 Task: Add Boiron Arnica 30C Bonus Pack to the cart.
Action: Mouse moved to (289, 144)
Screenshot: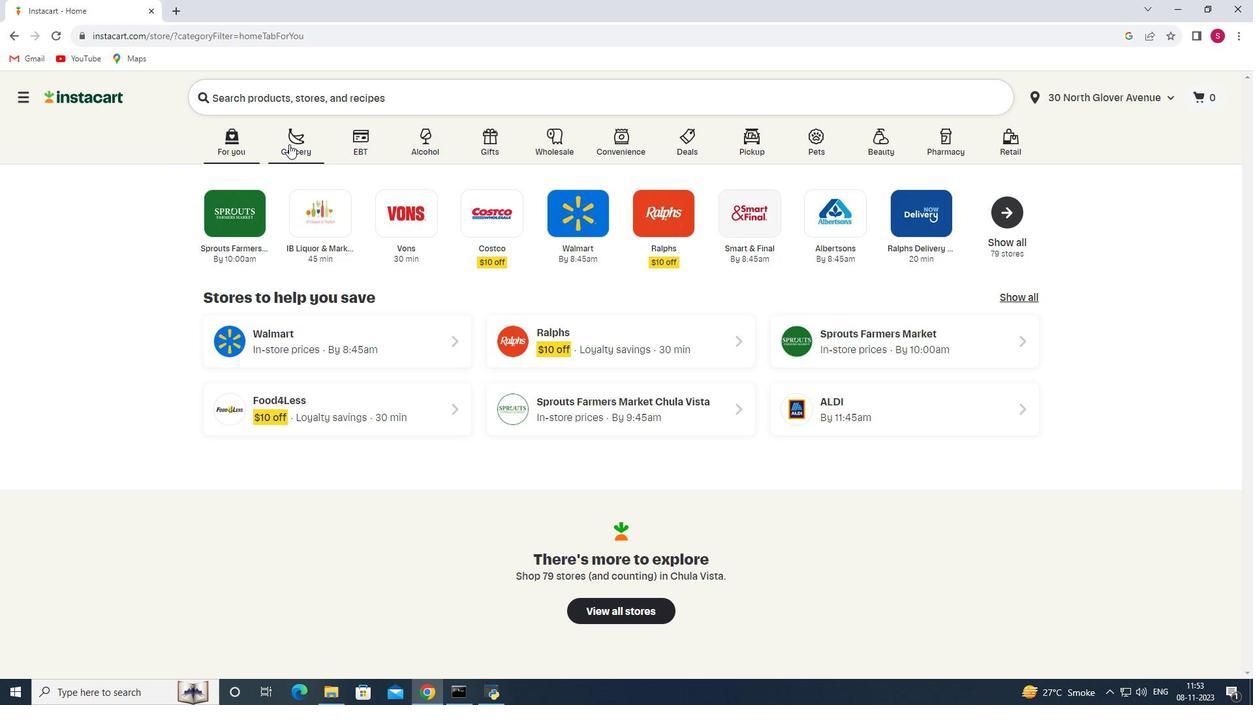 
Action: Mouse pressed left at (289, 144)
Screenshot: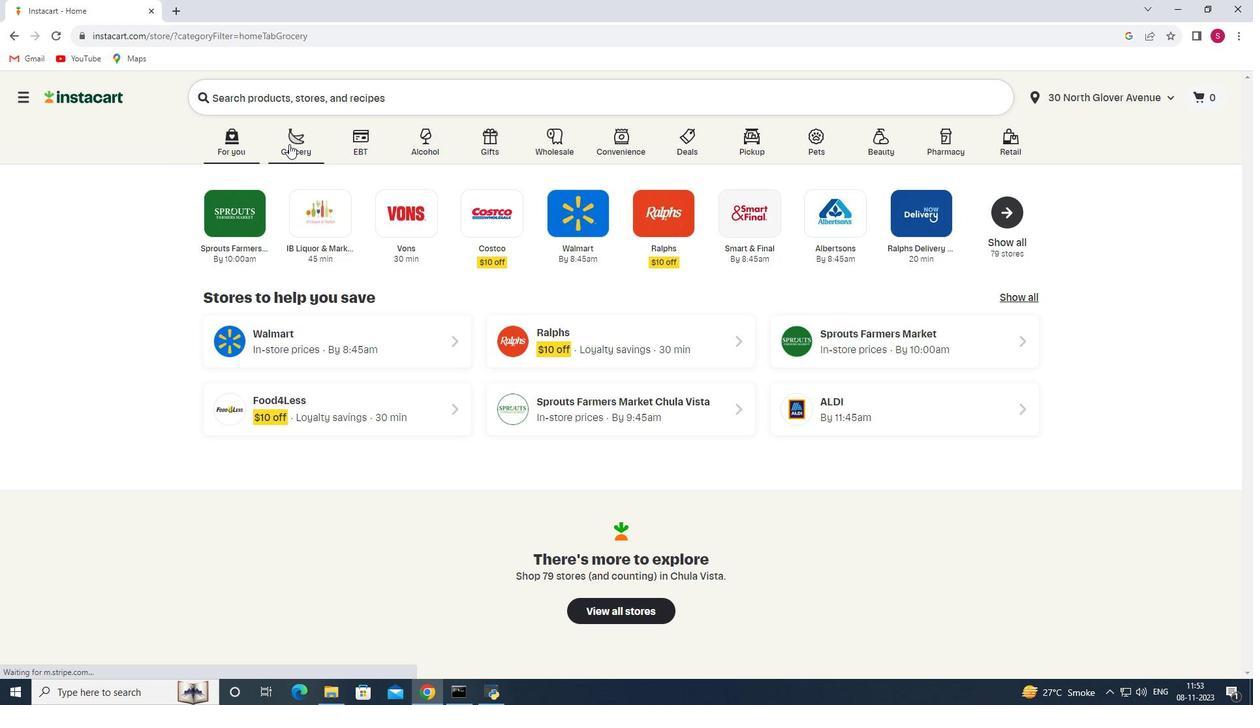 
Action: Mouse moved to (303, 375)
Screenshot: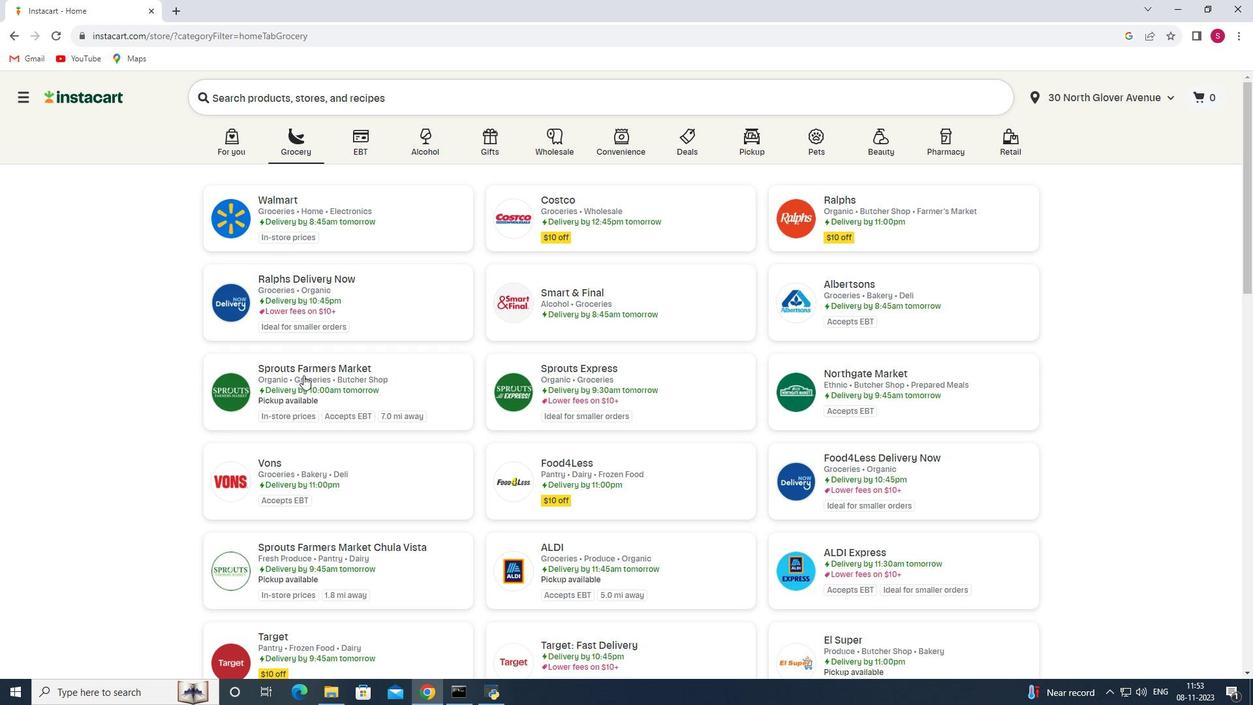 
Action: Mouse pressed left at (303, 375)
Screenshot: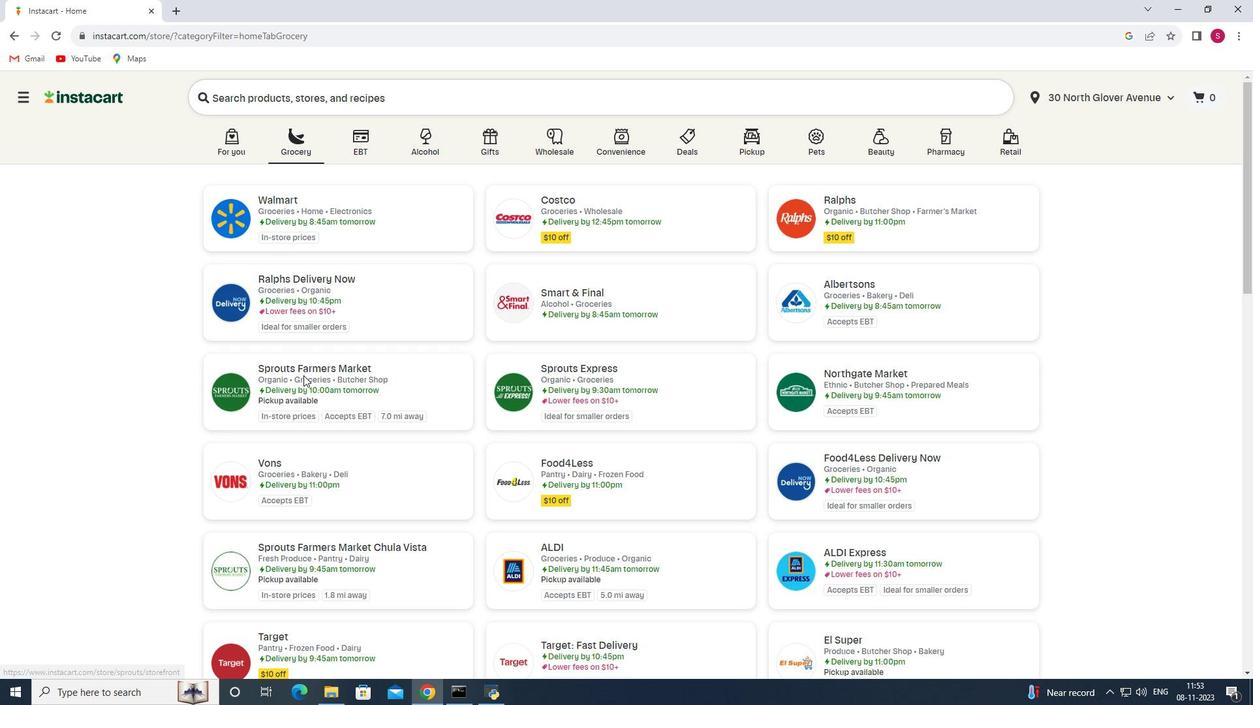 
Action: Mouse moved to (114, 368)
Screenshot: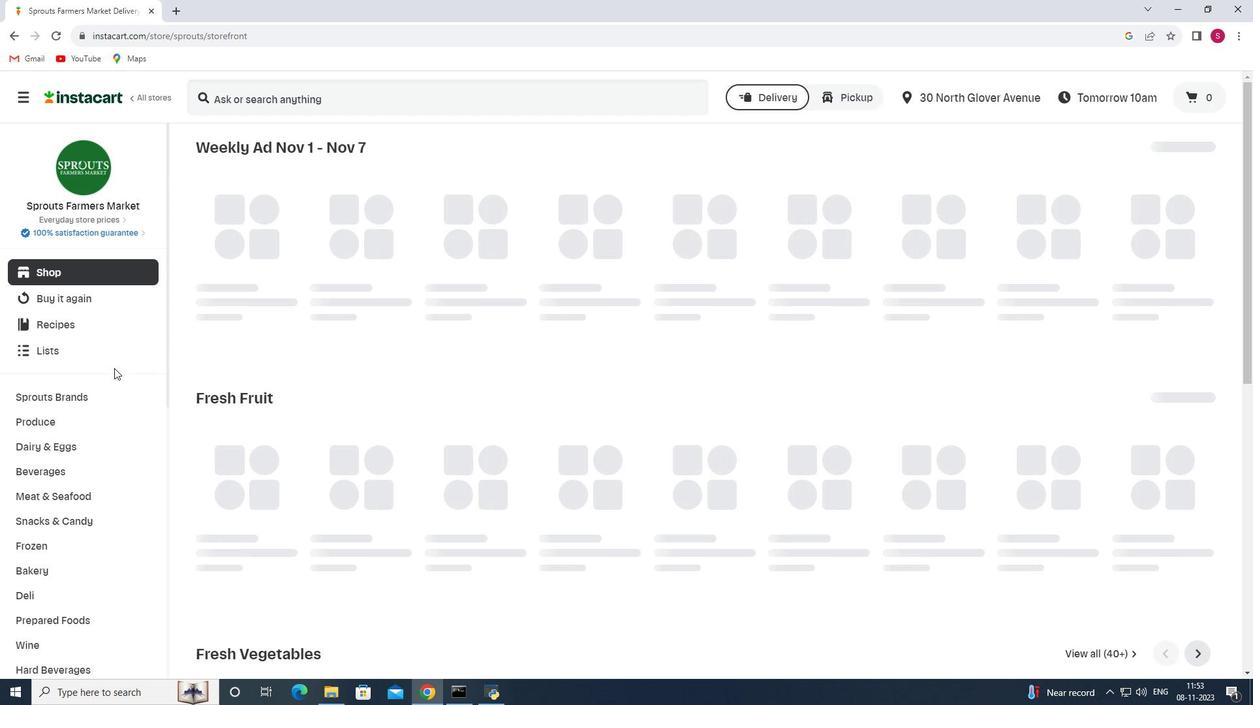 
Action: Mouse scrolled (114, 367) with delta (0, 0)
Screenshot: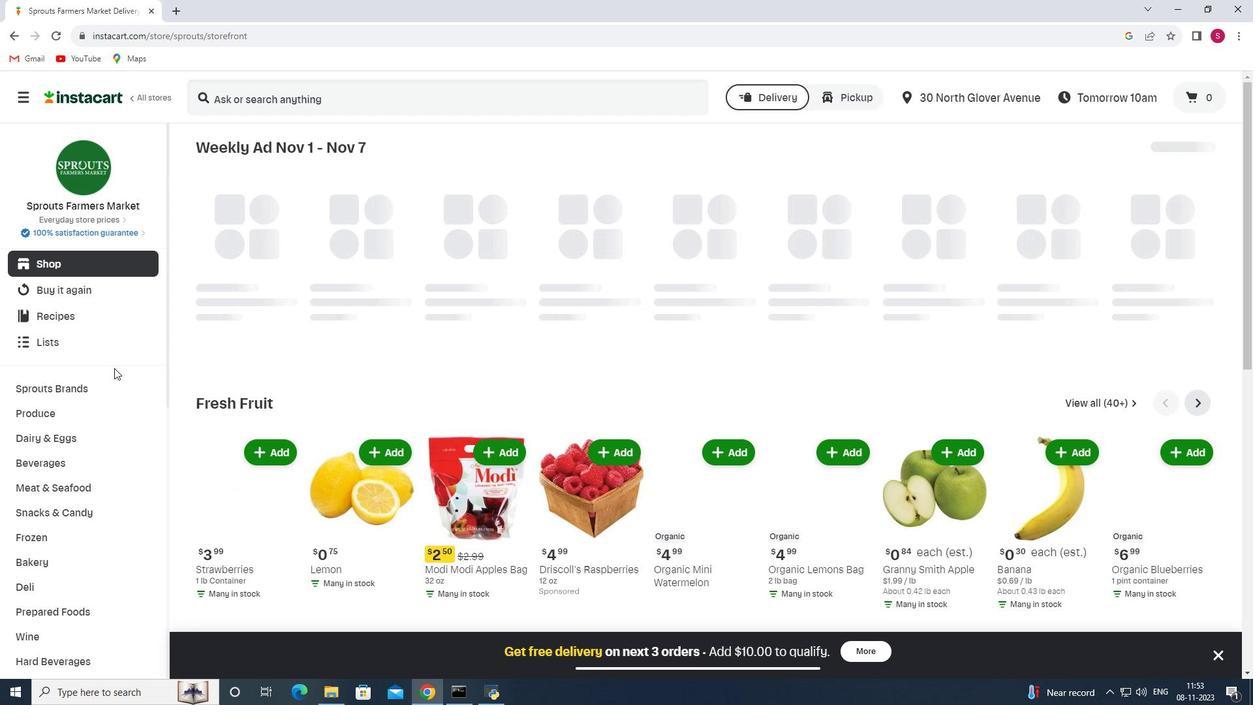 
Action: Mouse scrolled (114, 367) with delta (0, 0)
Screenshot: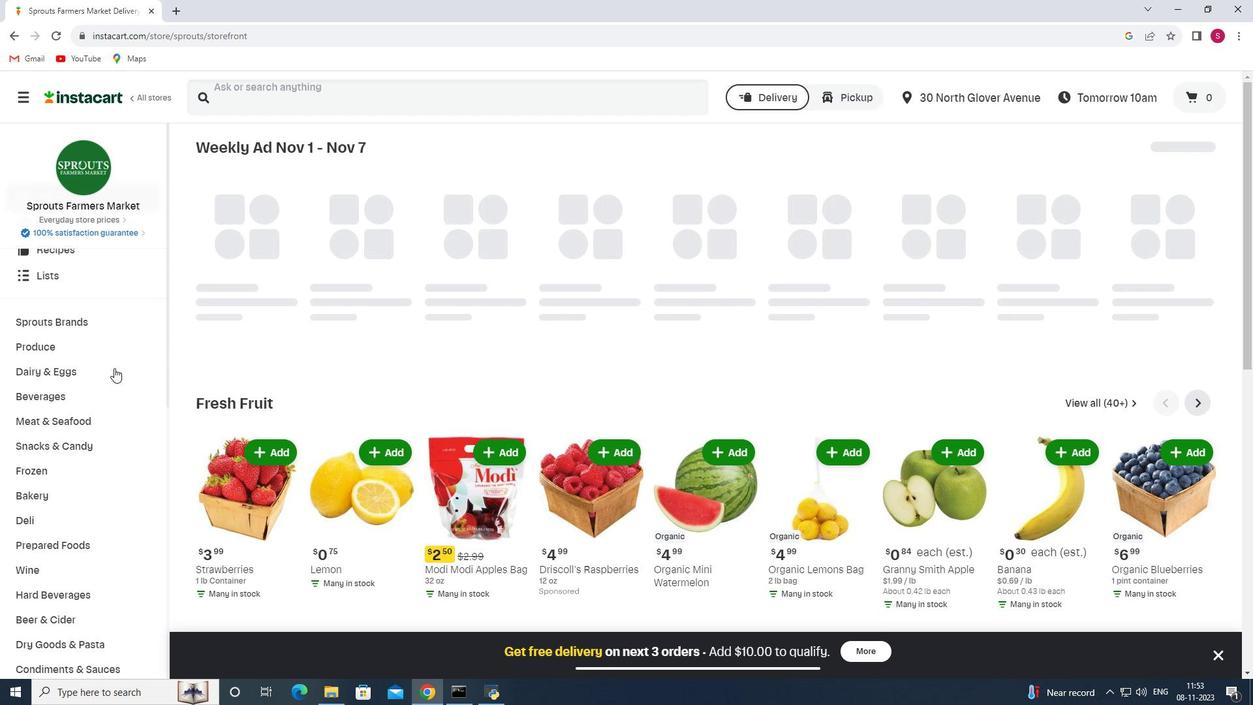 
Action: Mouse scrolled (114, 367) with delta (0, 0)
Screenshot: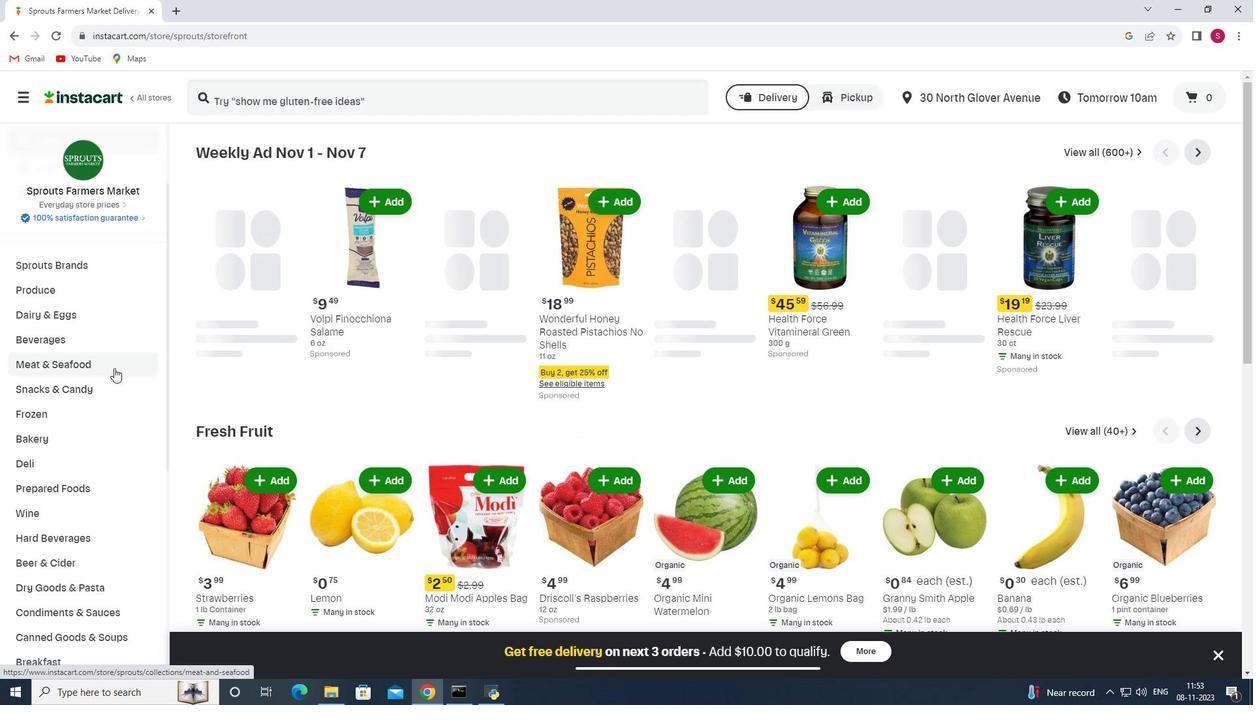 
Action: Mouse scrolled (114, 367) with delta (0, 0)
Screenshot: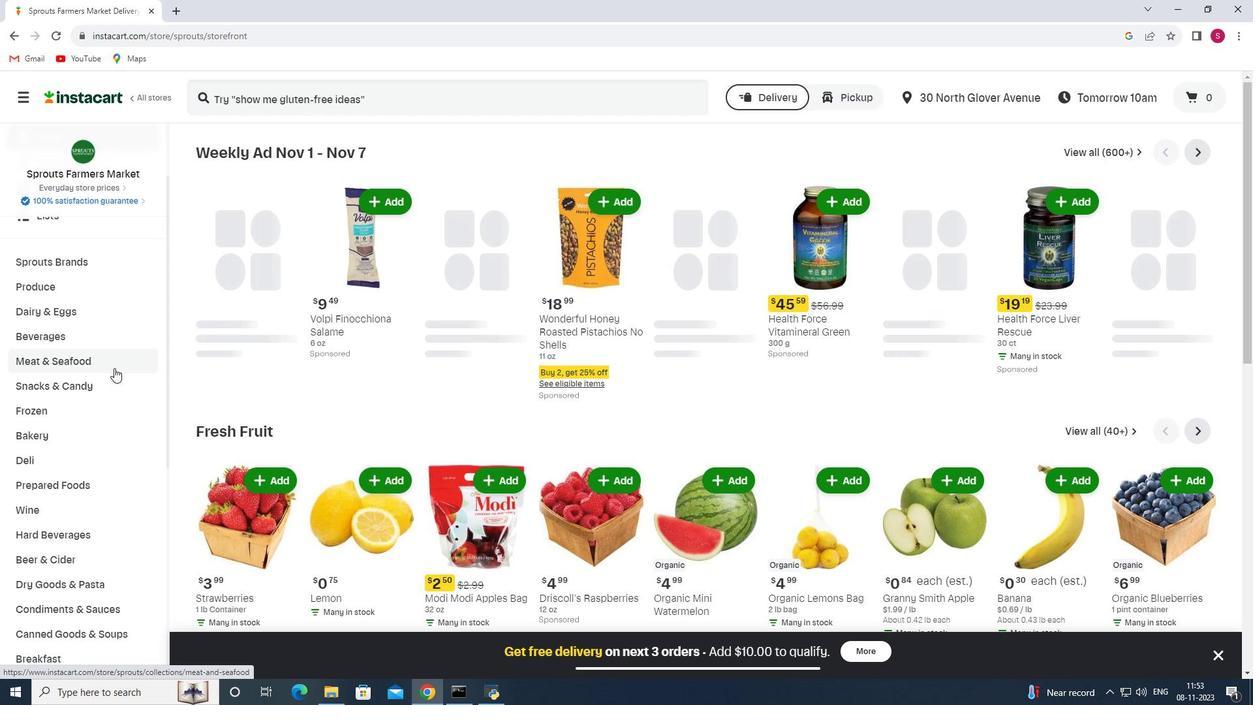 
Action: Mouse scrolled (114, 367) with delta (0, 0)
Screenshot: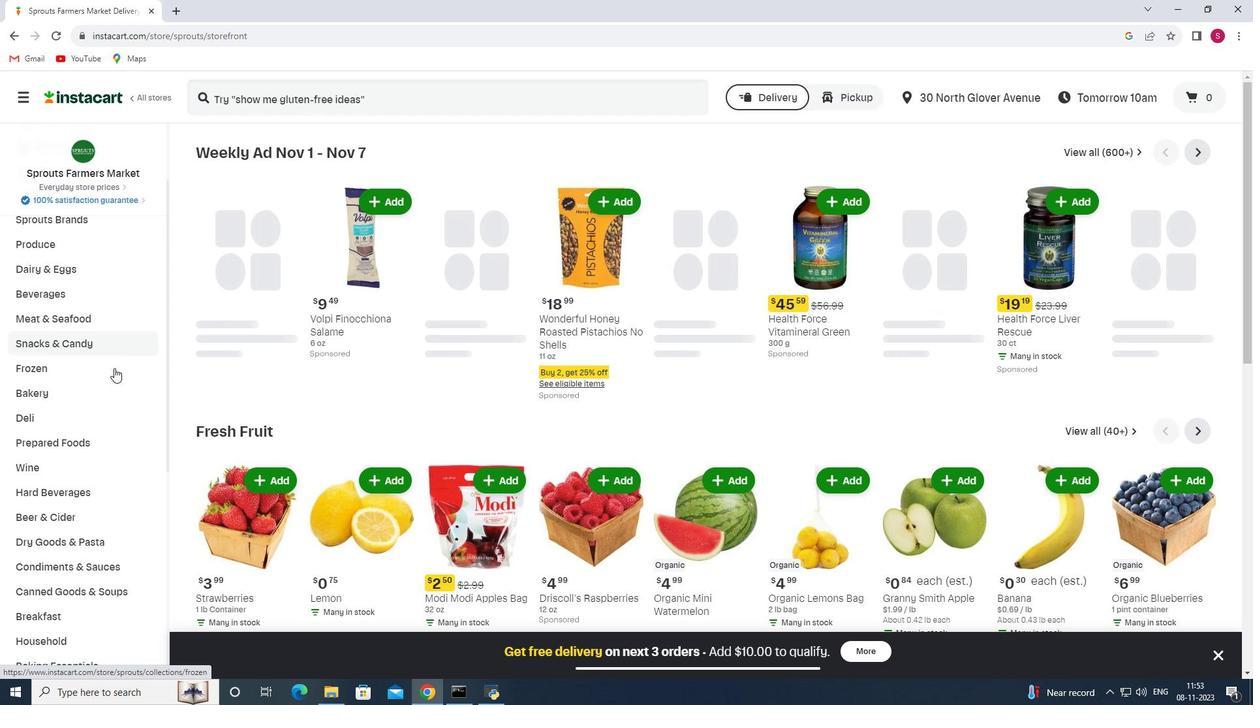 
Action: Mouse scrolled (114, 367) with delta (0, 0)
Screenshot: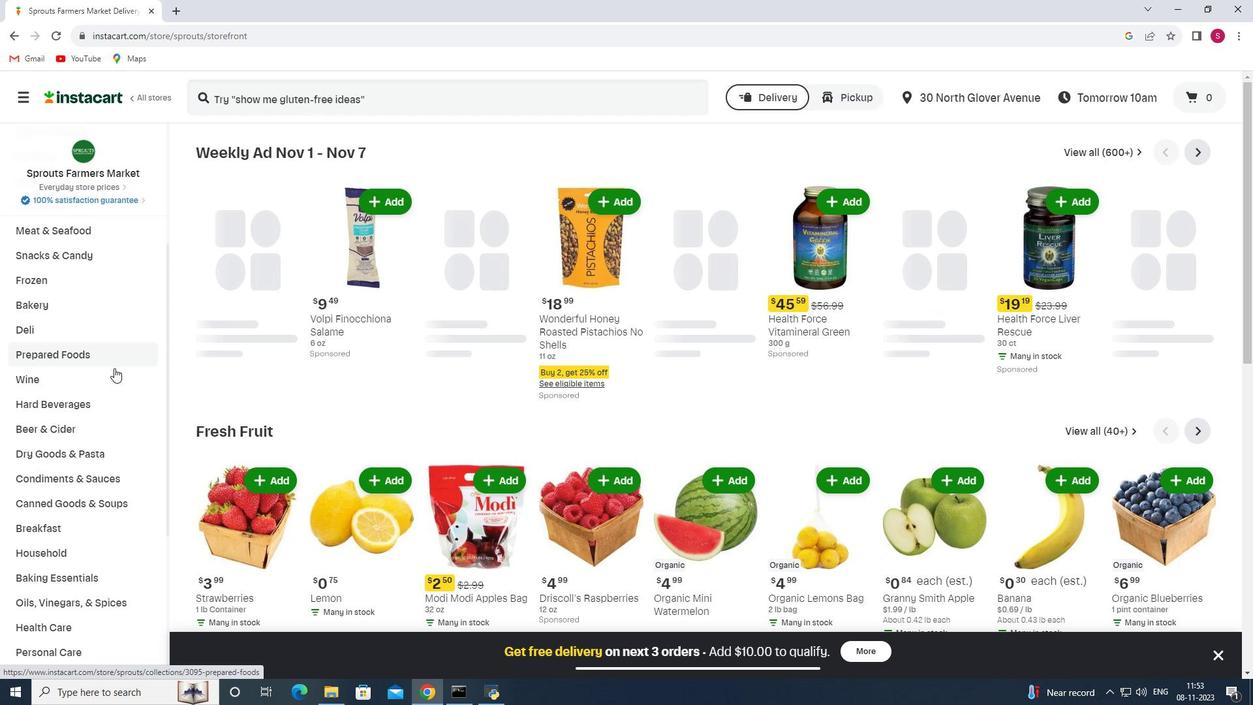 
Action: Mouse scrolled (114, 367) with delta (0, 0)
Screenshot: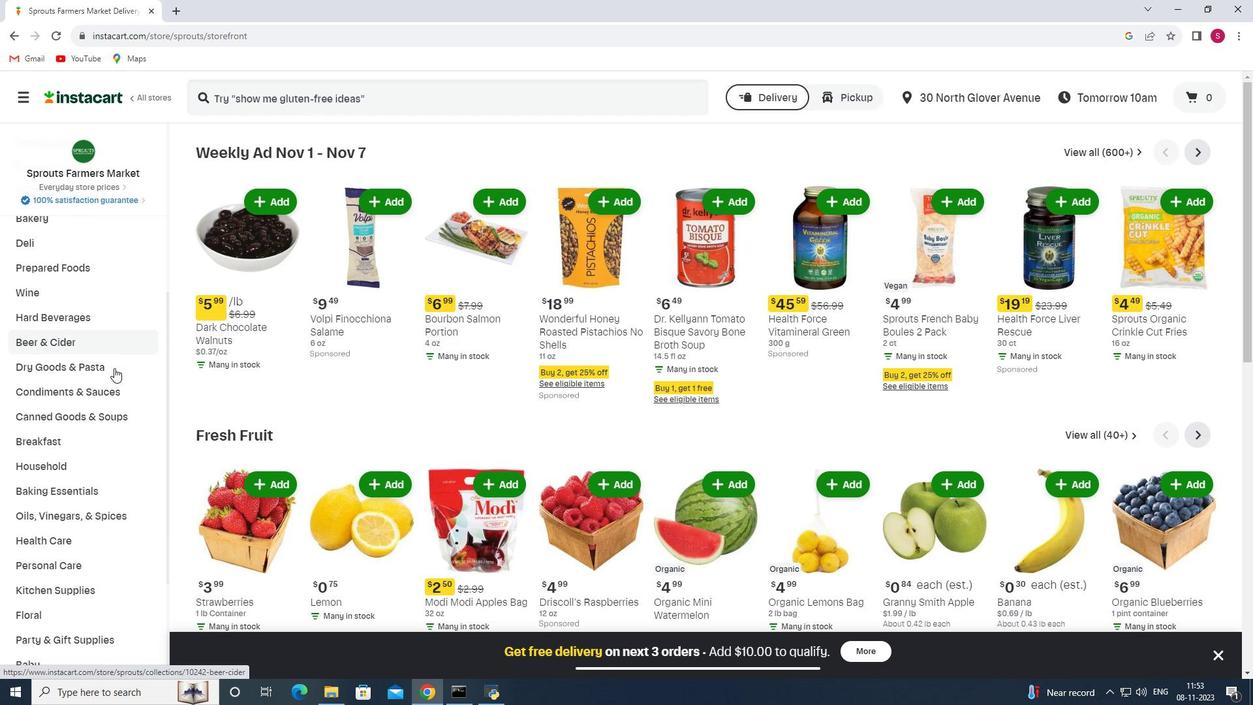 
Action: Mouse scrolled (114, 367) with delta (0, 0)
Screenshot: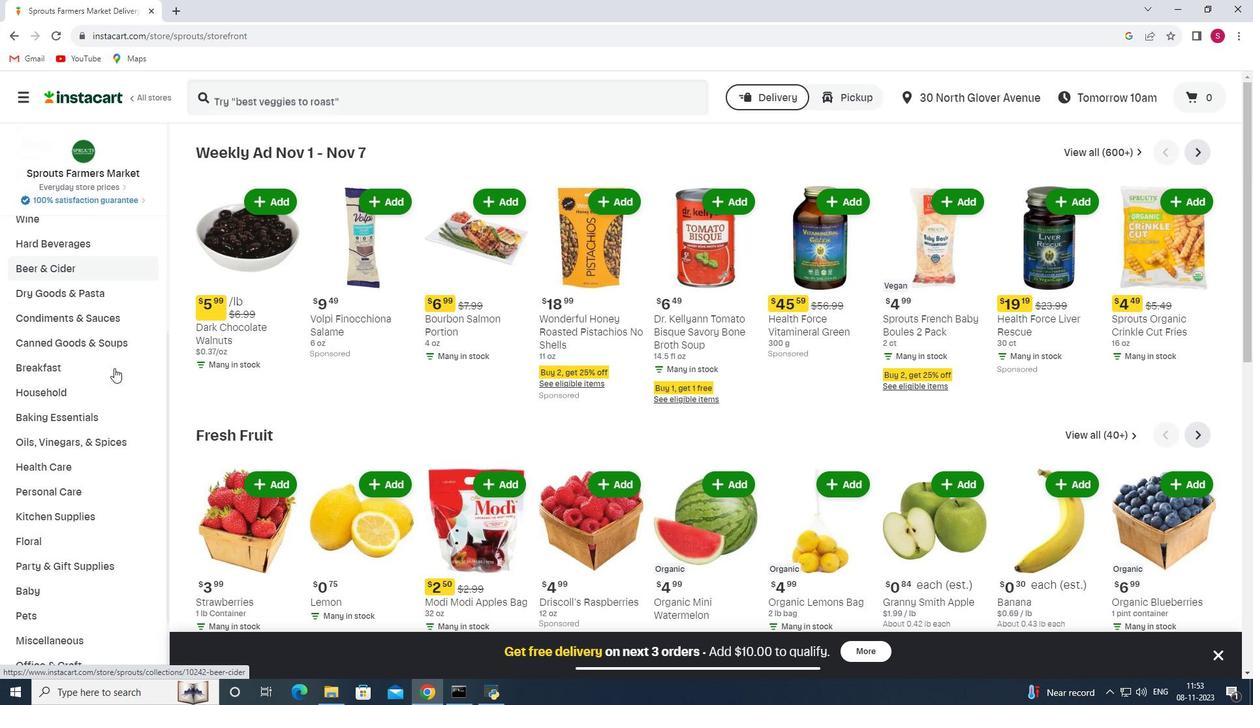 
Action: Mouse moved to (61, 434)
Screenshot: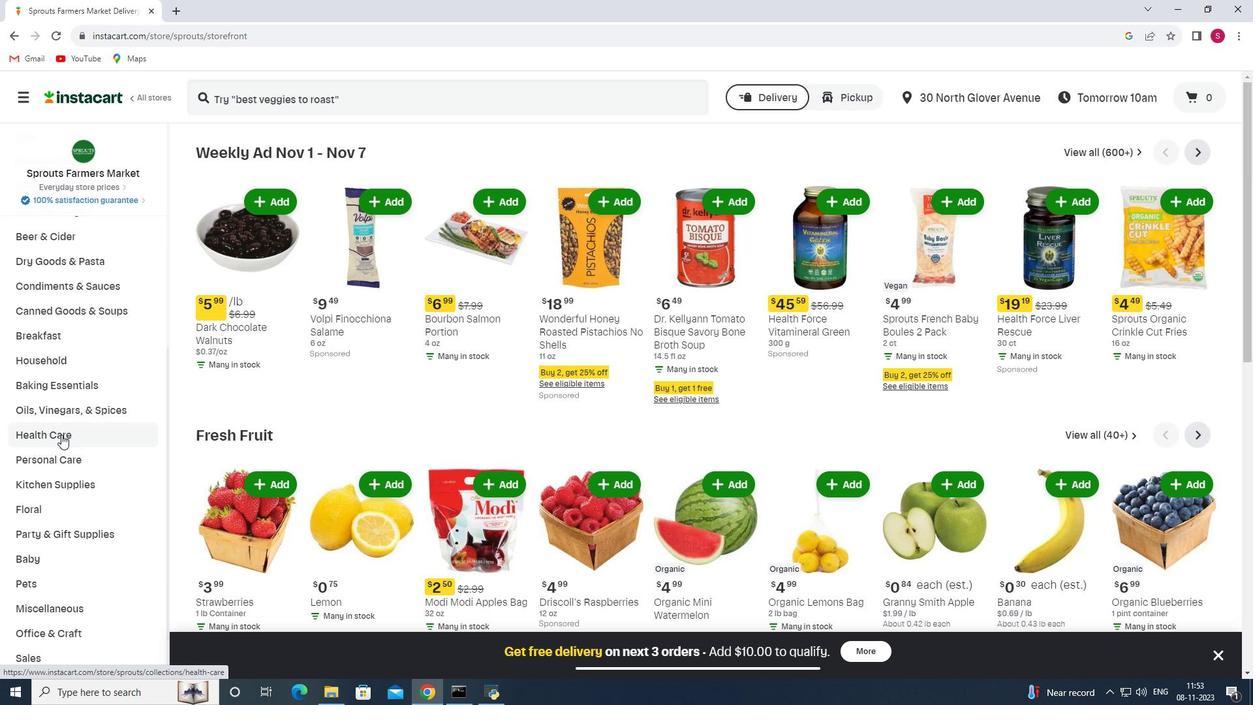 
Action: Mouse pressed left at (61, 434)
Screenshot: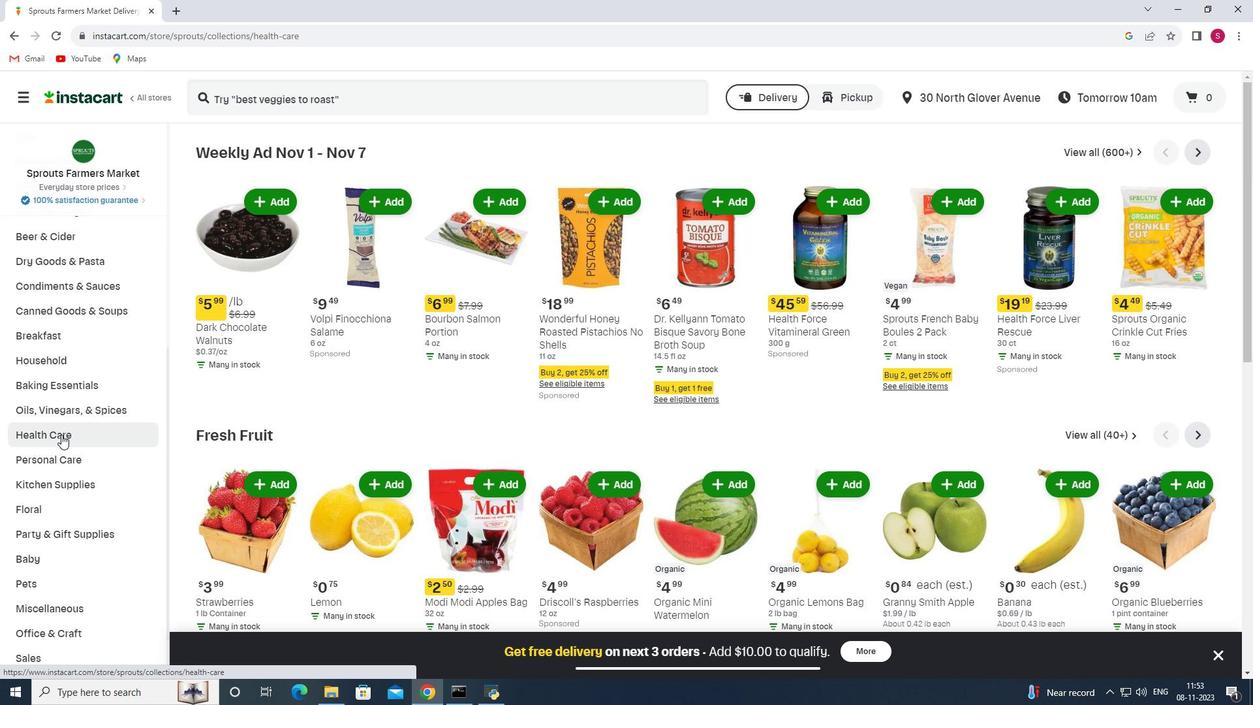 
Action: Mouse moved to (453, 186)
Screenshot: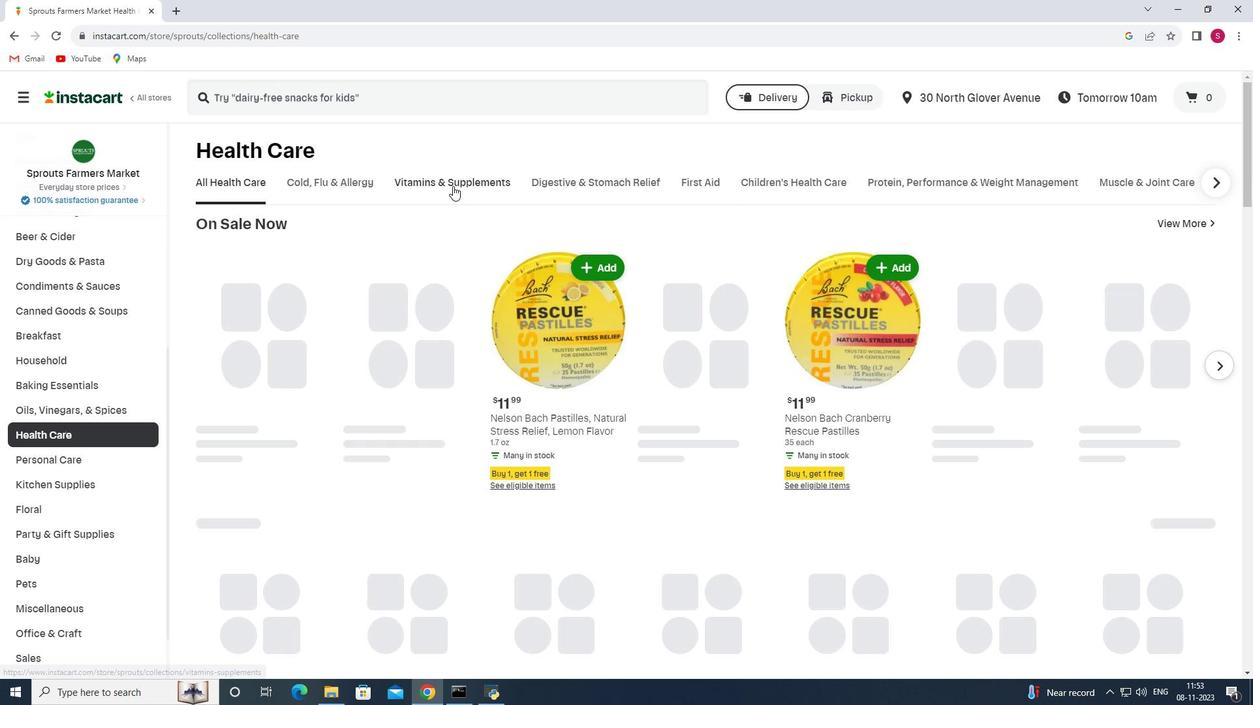
Action: Mouse pressed left at (453, 186)
Screenshot: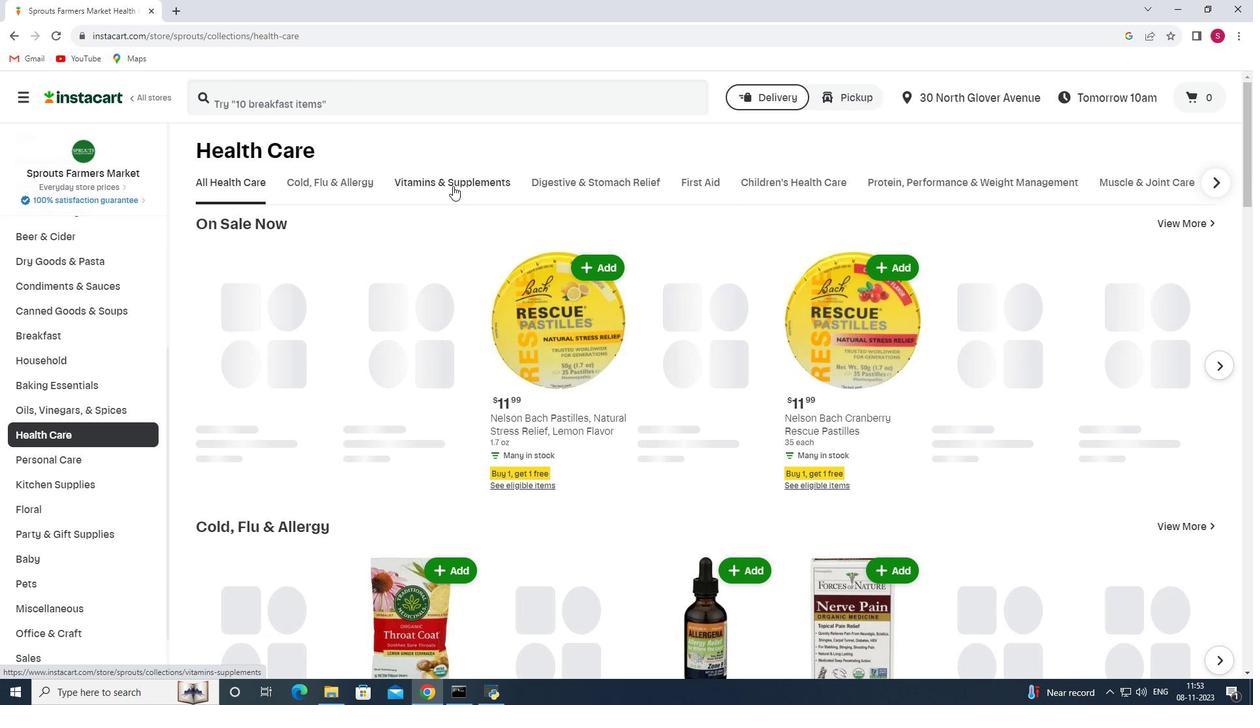 
Action: Mouse moved to (1065, 239)
Screenshot: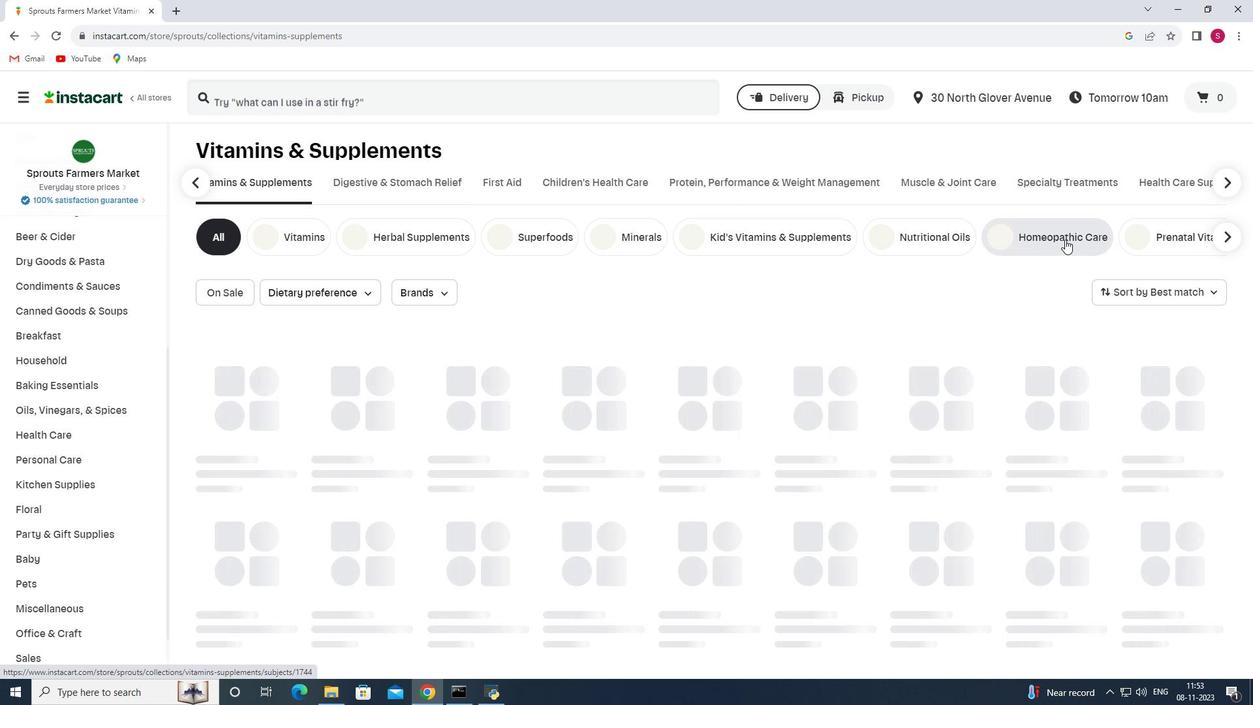 
Action: Mouse pressed left at (1065, 239)
Screenshot: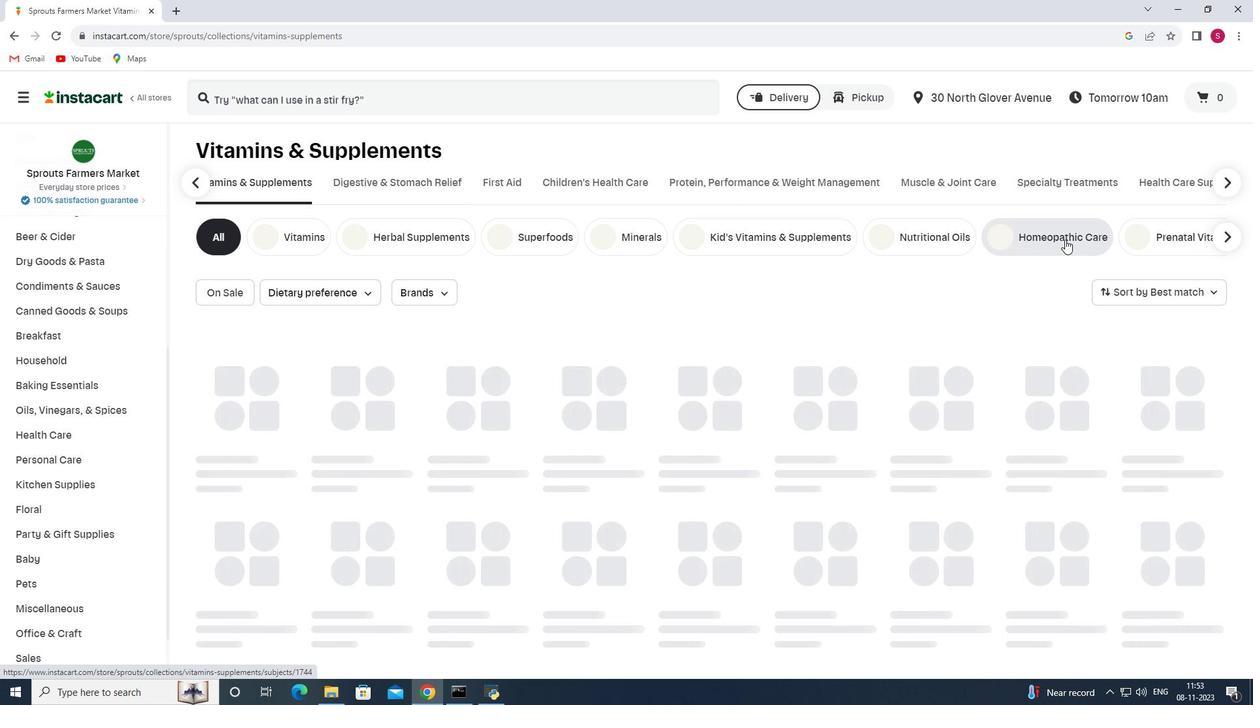 
Action: Mouse moved to (402, 90)
Screenshot: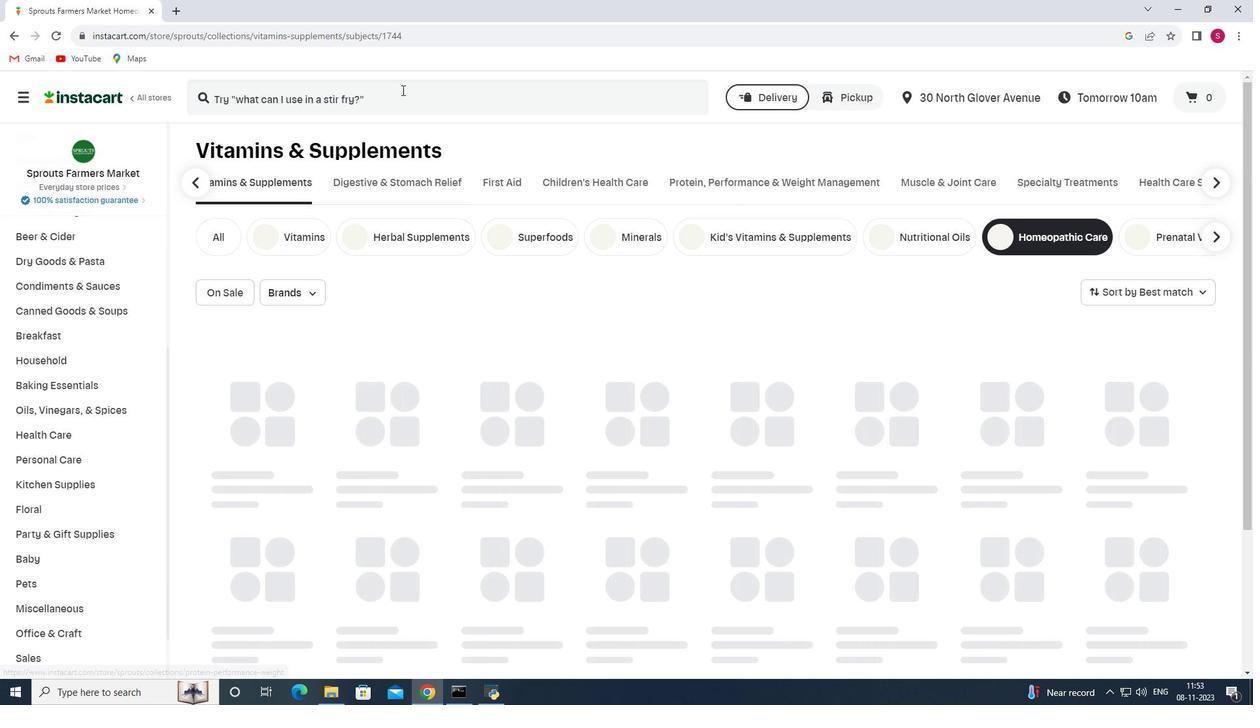 
Action: Mouse pressed left at (402, 90)
Screenshot: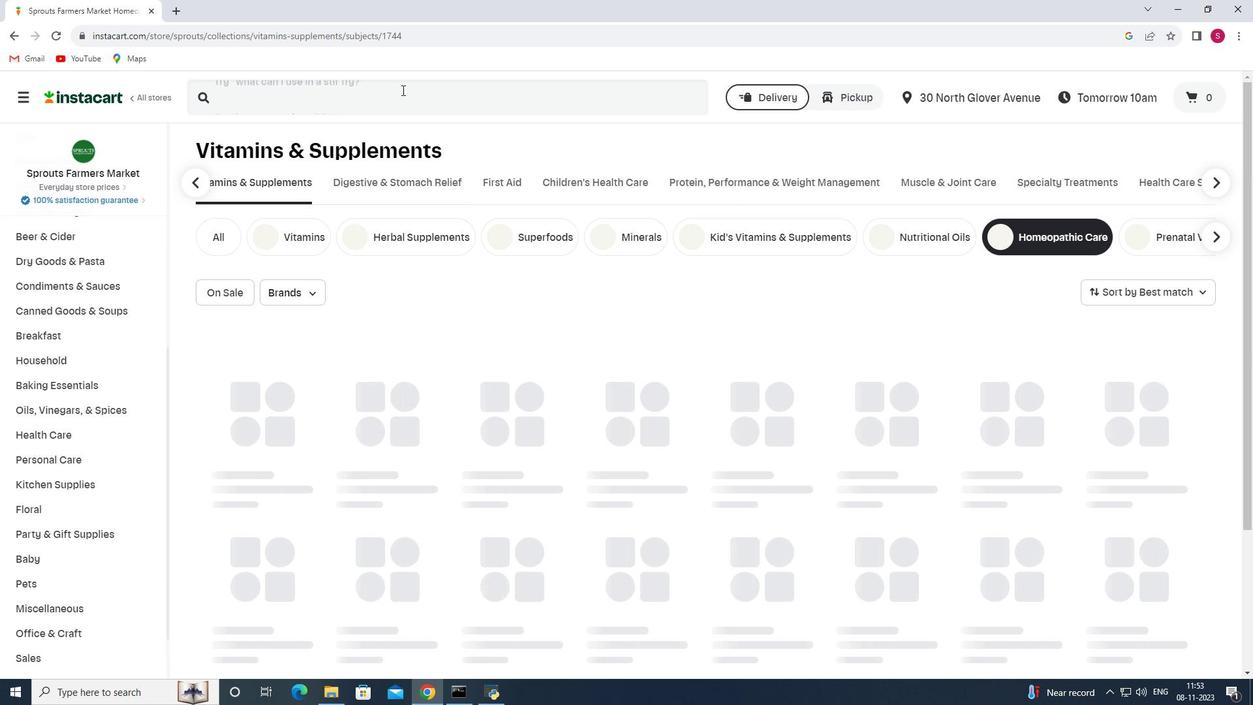 
Action: Key pressed <Key.shift><Key.shift><Key.shift><Key.shift><Key.shift><Key.shift><Key.shift>Boiron<Key.space><Key.shift>Arnica<Key.space>30<Key.shift><Key.shift>C
Screenshot: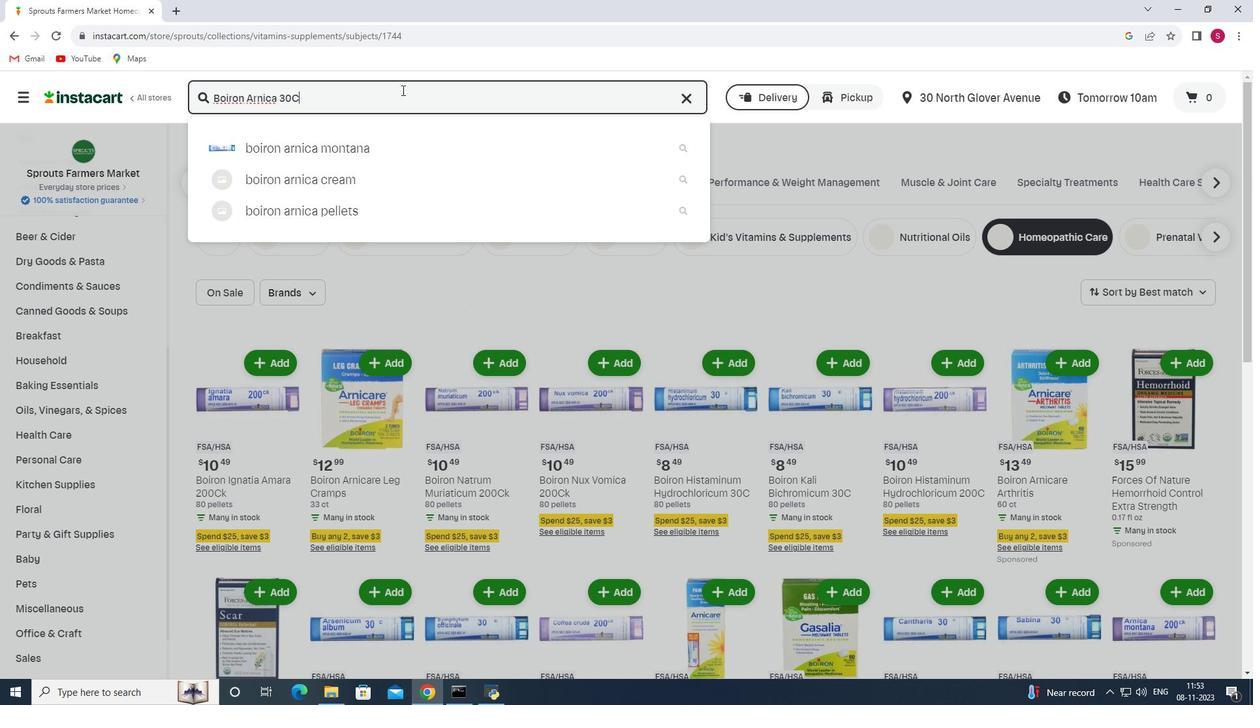 
Action: Mouse moved to (401, 90)
Screenshot: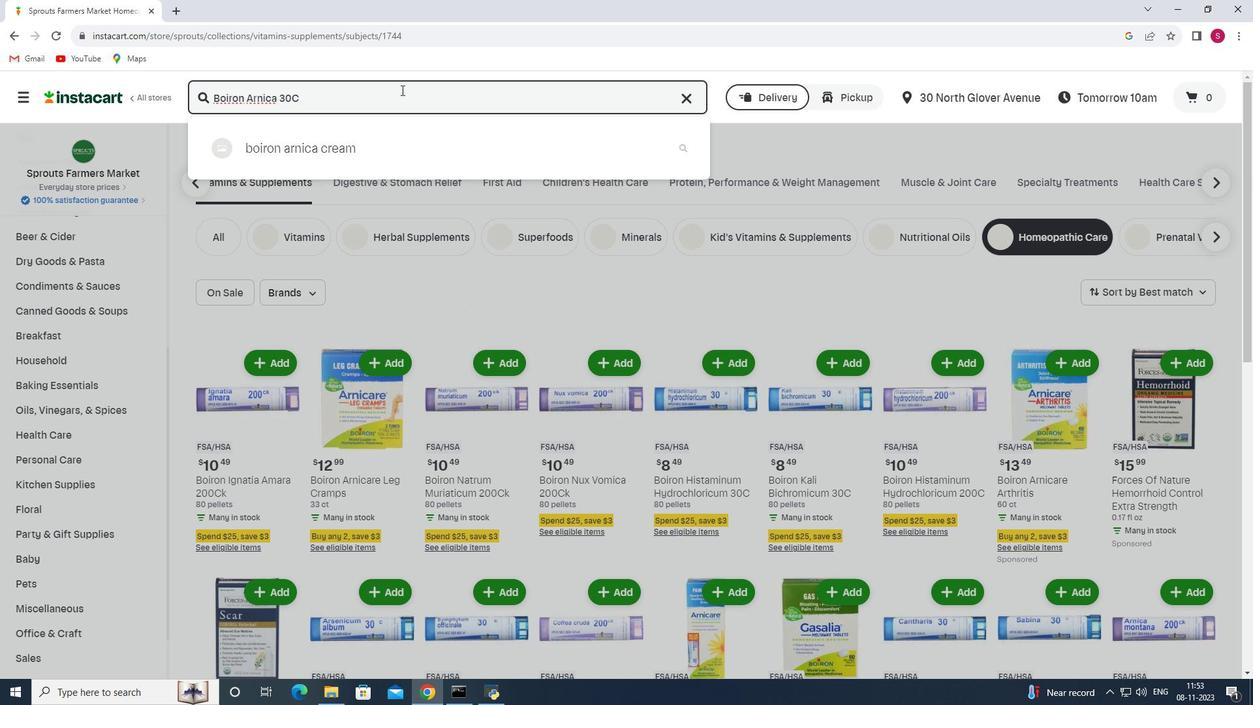 
Action: Key pressed <Key.space><Key.shift_r><Key.shift_r><Key.shift_r><Key.shift_r><Key.shift_r><Key.shift_r><Key.shift_r><Key.shift_r><Key.shift_r><Key.shift_r><Key.shift_r><Key.shift_r><Key.shift_r><Key.shift_r><Key.shift_r>Bonus<Key.space><Key.shift_r>Pack<Key.enter>
Screenshot: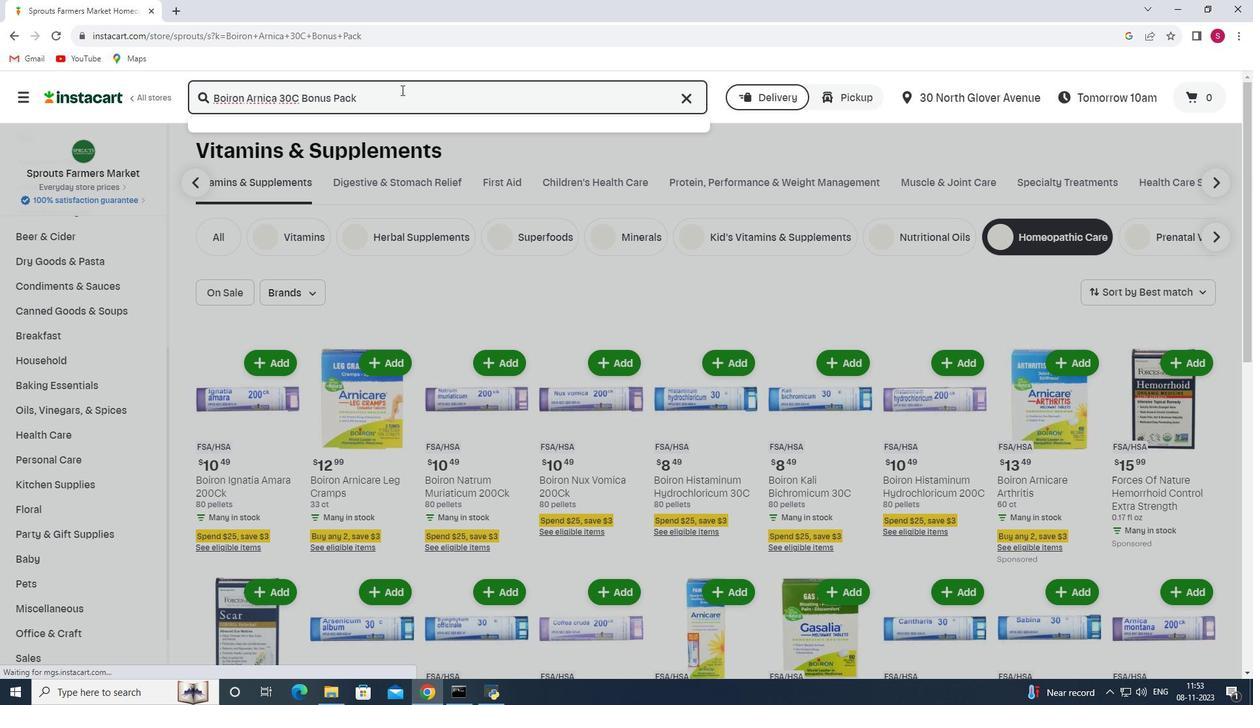 
Action: Mouse moved to (944, 230)
Screenshot: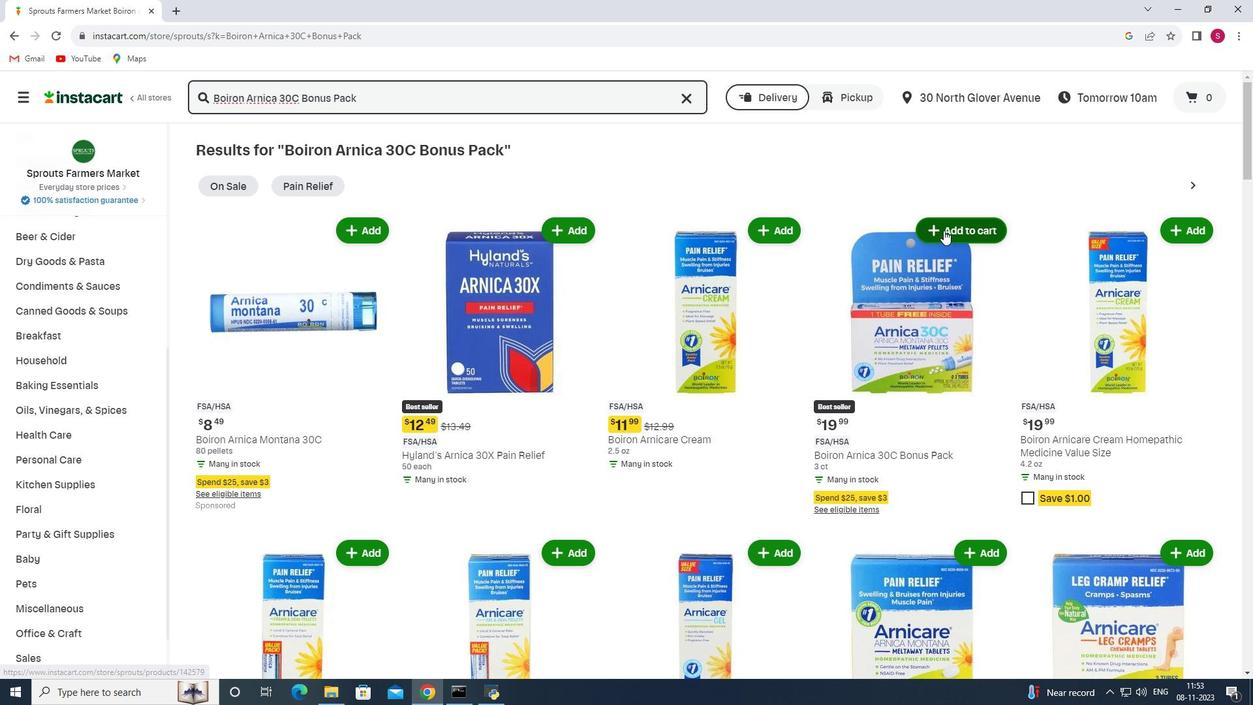 
Action: Mouse pressed left at (944, 230)
Screenshot: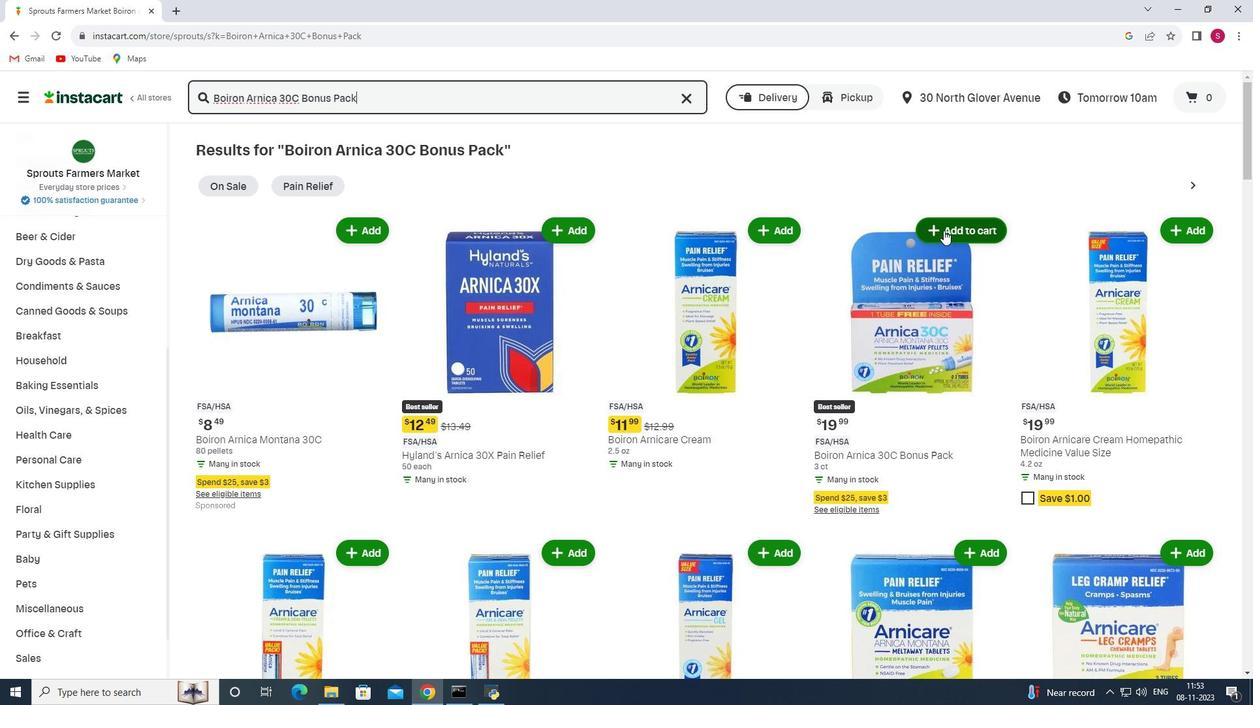 
Action: Mouse moved to (932, 286)
Screenshot: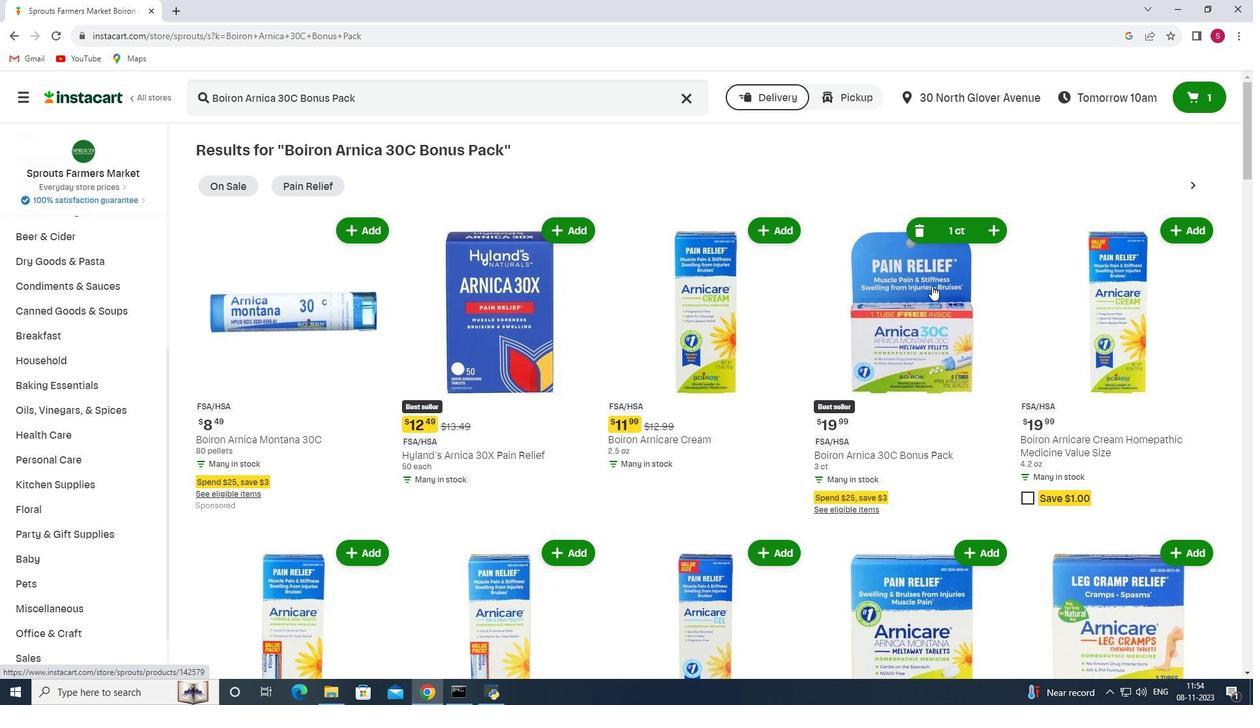 
